 Task: Enable the option "Autodetect subtitle files" for subtitles.
Action: Mouse moved to (97, 13)
Screenshot: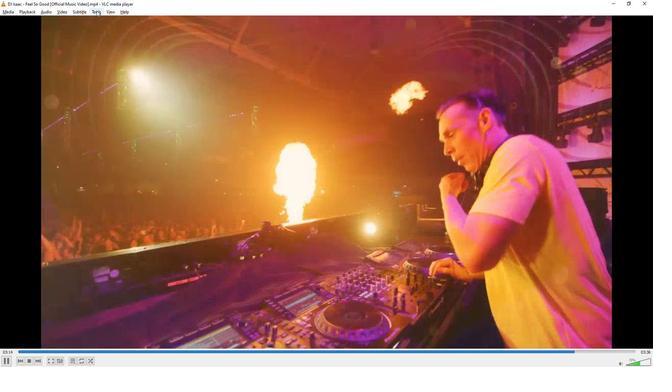 
Action: Mouse pressed left at (97, 13)
Screenshot: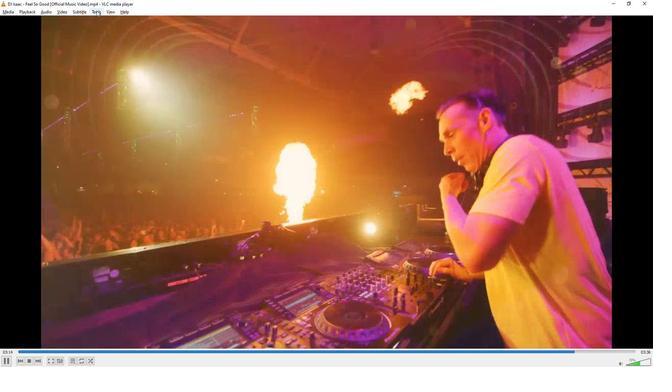 
Action: Mouse moved to (109, 93)
Screenshot: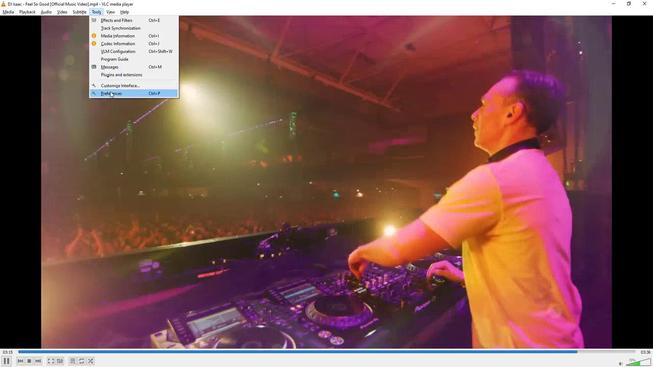
Action: Mouse pressed left at (109, 93)
Screenshot: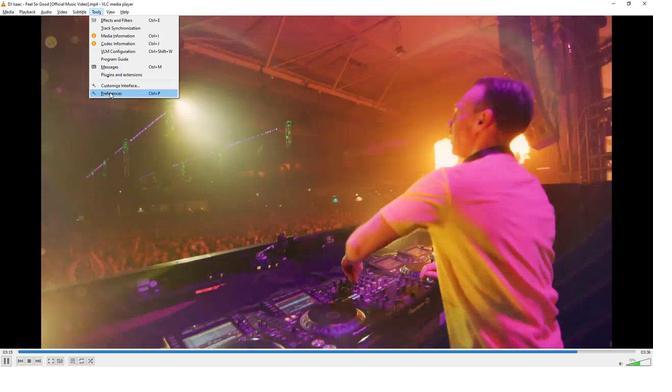 
Action: Mouse moved to (126, 291)
Screenshot: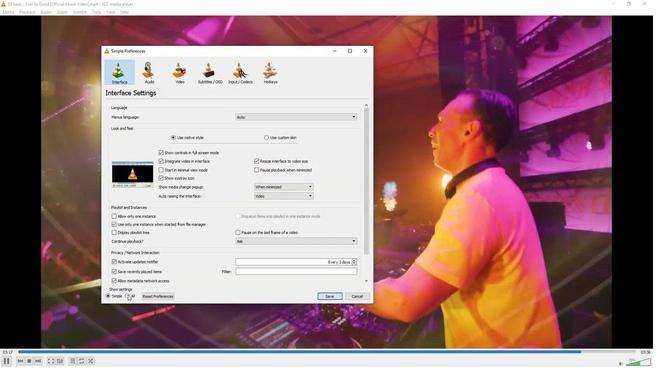
Action: Mouse pressed left at (126, 291)
Screenshot: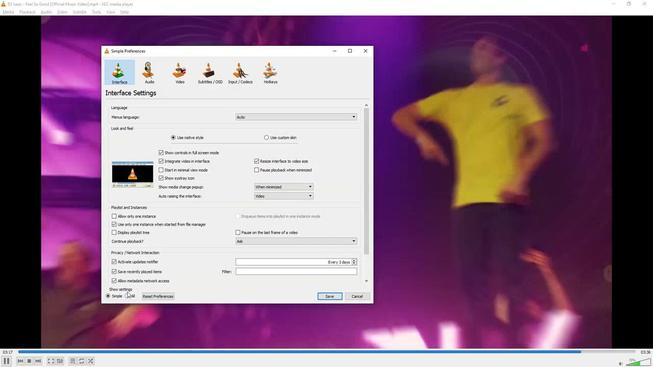 
Action: Mouse moved to (126, 292)
Screenshot: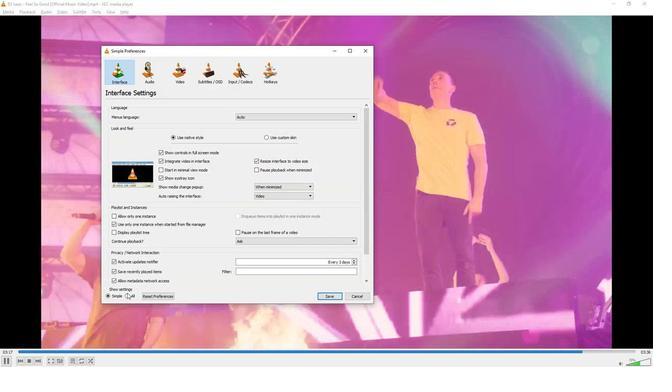 
Action: Mouse pressed left at (126, 292)
Screenshot: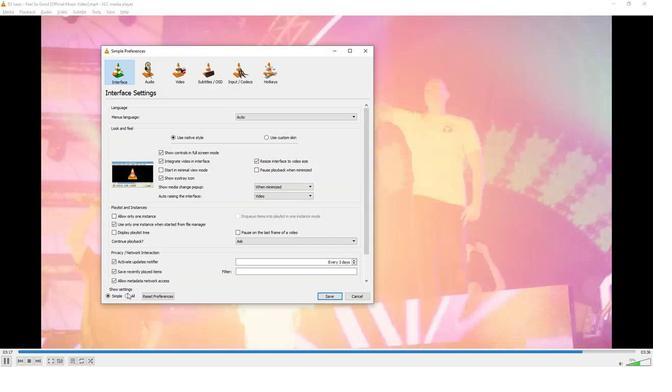 
Action: Mouse moved to (140, 219)
Screenshot: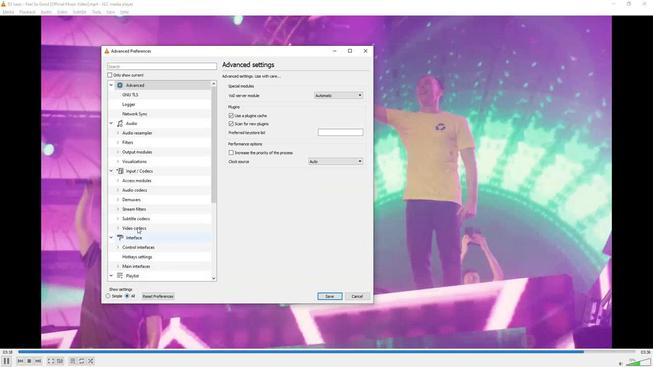 
Action: Mouse scrolled (140, 219) with delta (0, 0)
Screenshot: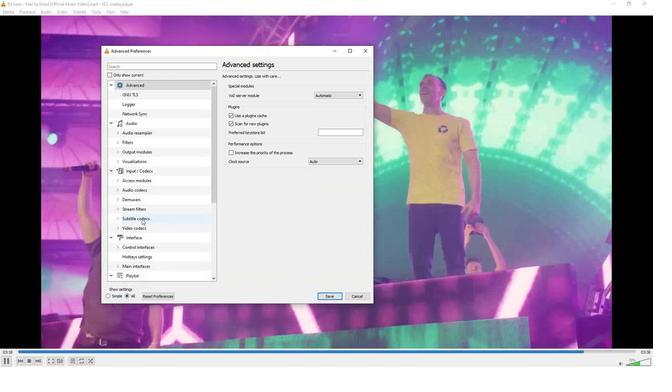 
Action: Mouse scrolled (140, 219) with delta (0, 0)
Screenshot: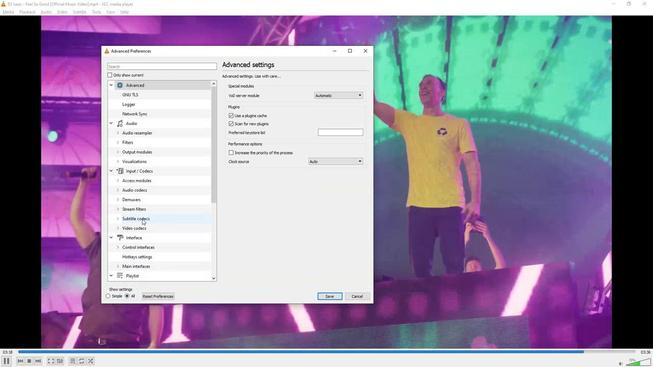 
Action: Mouse scrolled (140, 219) with delta (0, 0)
Screenshot: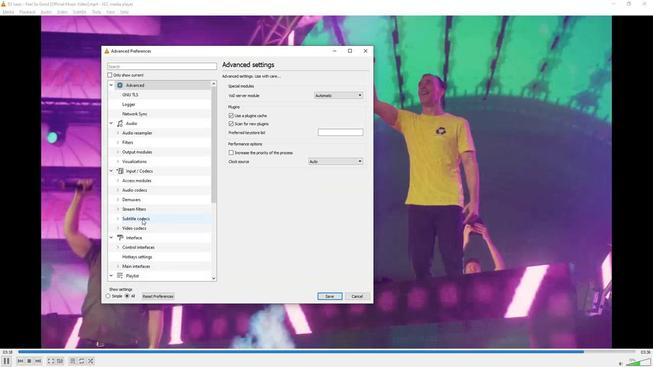 
Action: Mouse scrolled (140, 219) with delta (0, 0)
Screenshot: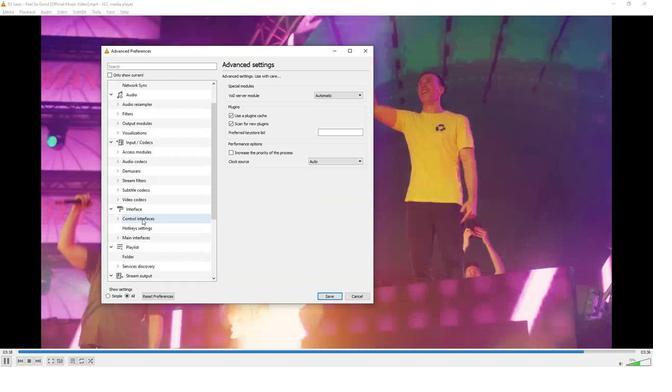 
Action: Mouse scrolled (140, 219) with delta (0, 0)
Screenshot: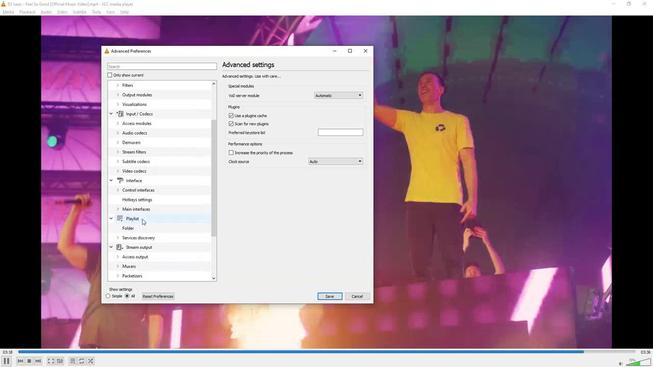 
Action: Mouse scrolled (140, 219) with delta (0, 0)
Screenshot: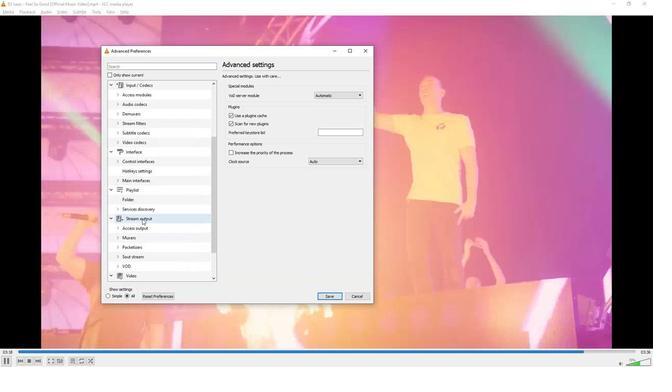 
Action: Mouse scrolled (140, 219) with delta (0, 0)
Screenshot: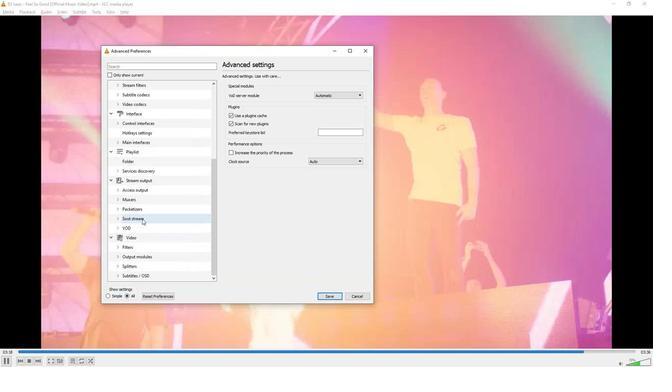 
Action: Mouse scrolled (140, 219) with delta (0, 0)
Screenshot: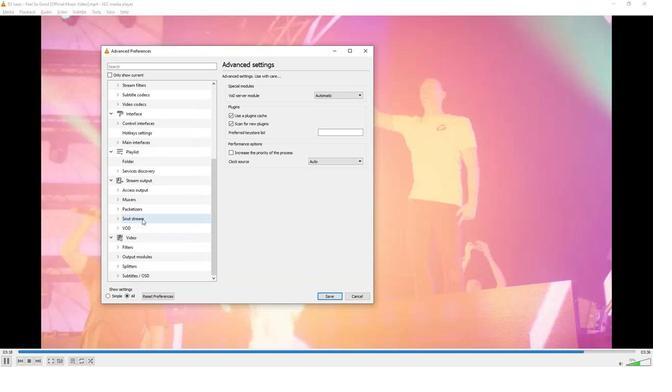 
Action: Mouse scrolled (140, 219) with delta (0, 0)
Screenshot: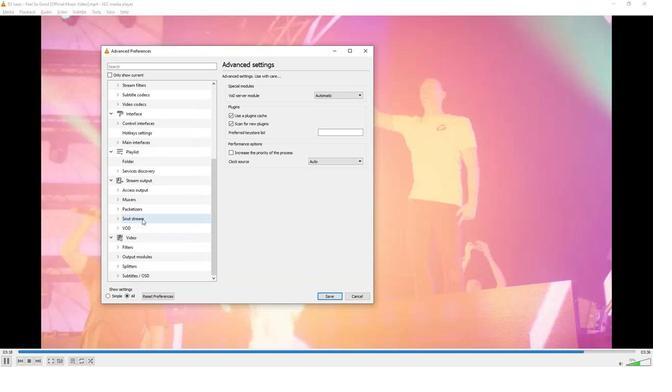 
Action: Mouse moved to (132, 276)
Screenshot: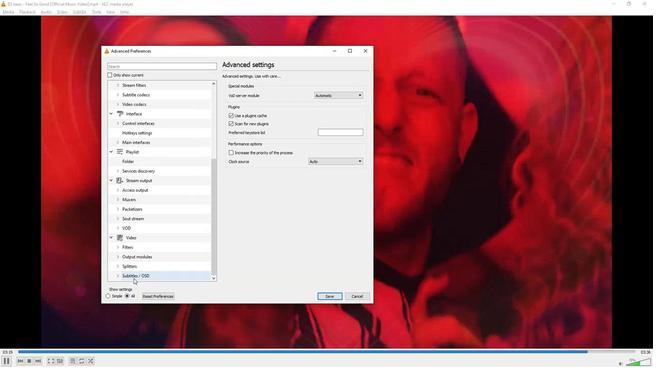 
Action: Mouse pressed left at (132, 276)
Screenshot: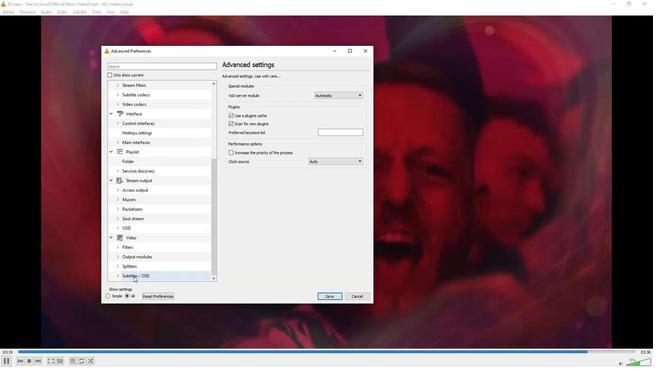 
Action: Mouse moved to (227, 141)
Screenshot: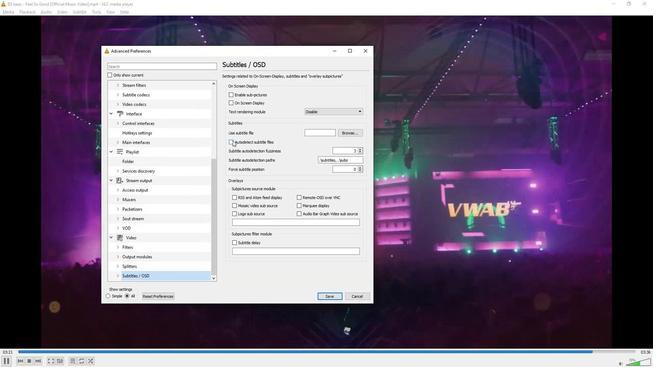 
Action: Mouse pressed left at (227, 141)
Screenshot: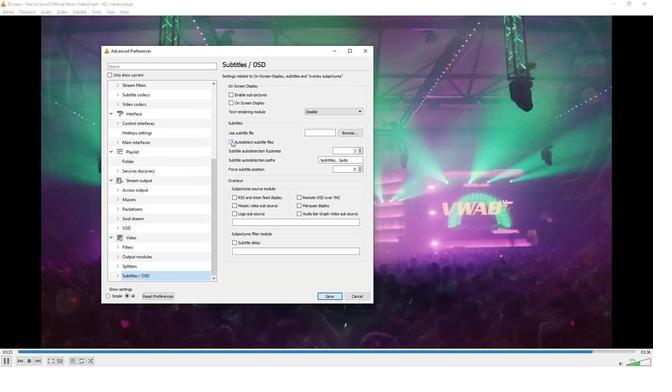 
Action: Mouse moved to (245, 175)
Screenshot: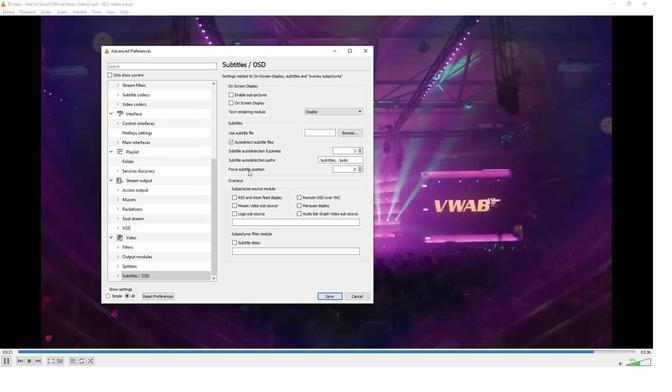 
